 Task: Create a due date automation trigger when advanced on, 2 hours before a card is due add dates starting today.
Action: Mouse moved to (1124, 88)
Screenshot: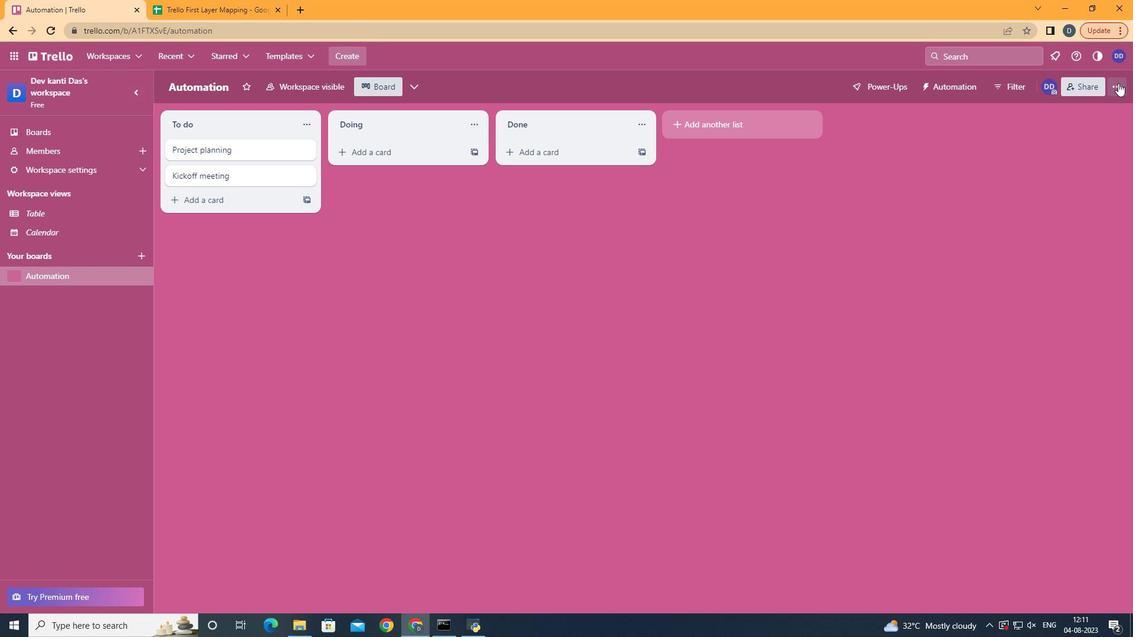 
Action: Mouse pressed left at (1124, 88)
Screenshot: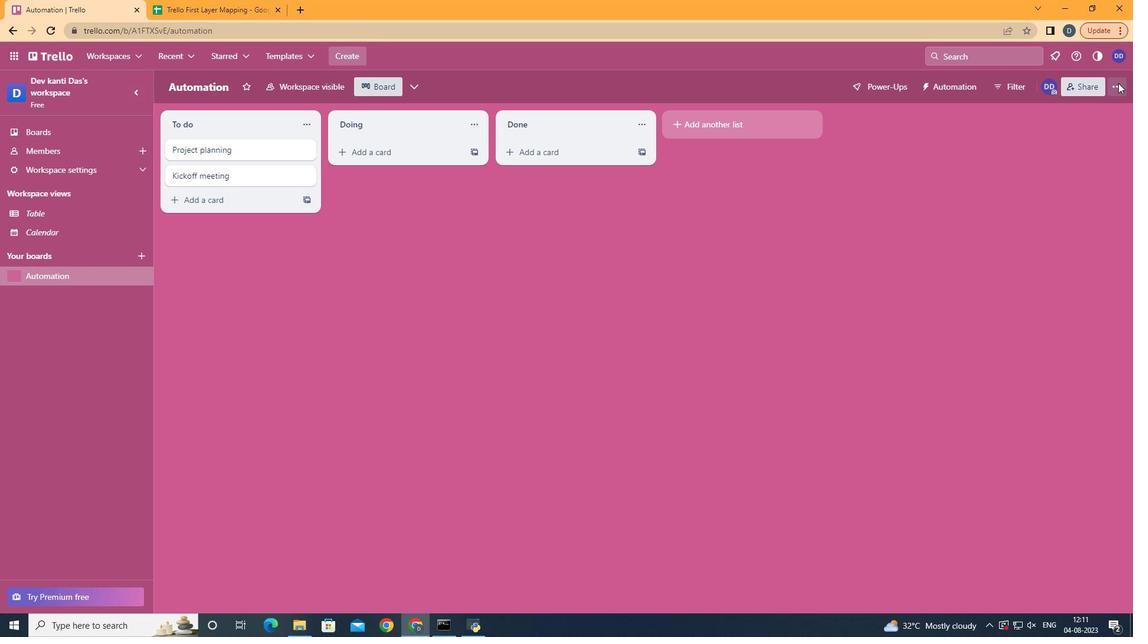 
Action: Mouse moved to (1017, 238)
Screenshot: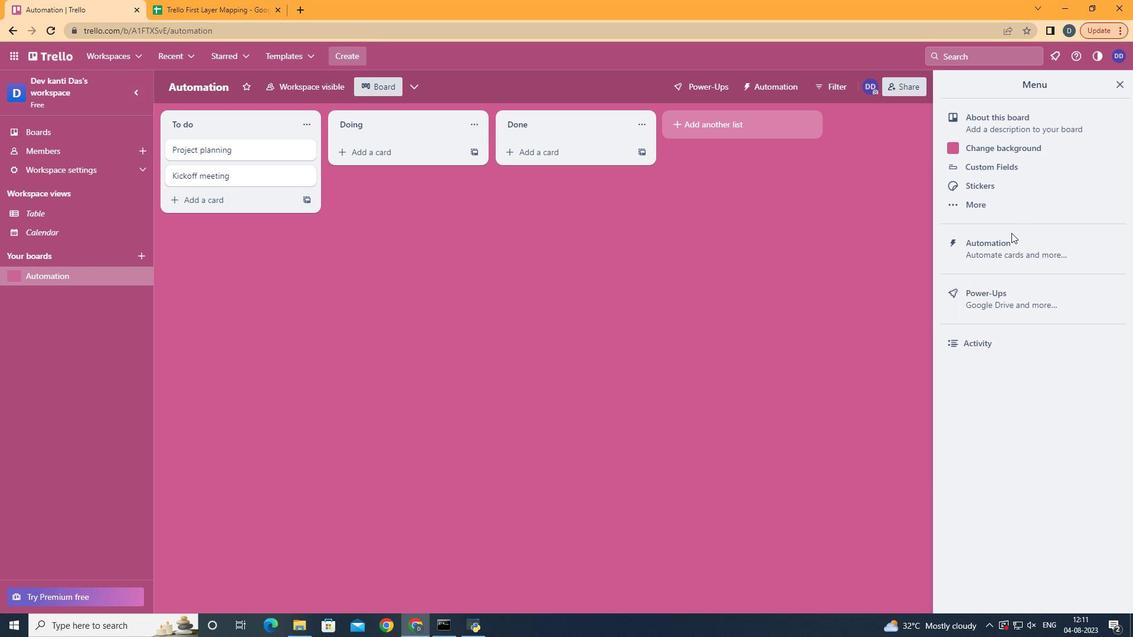 
Action: Mouse pressed left at (1017, 238)
Screenshot: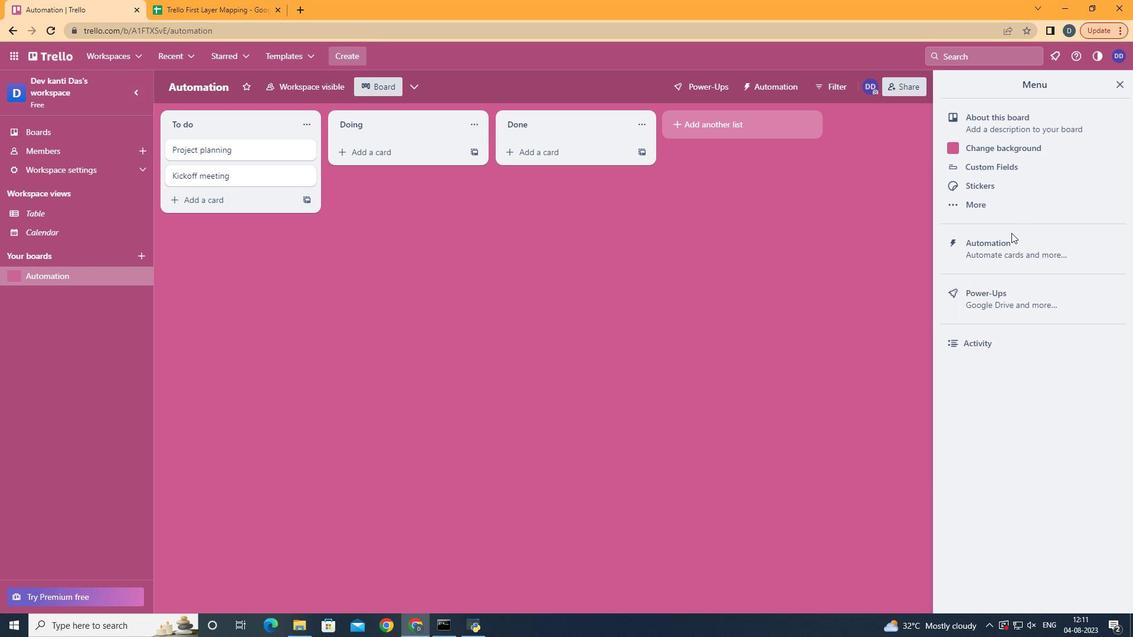 
Action: Mouse moved to (1016, 239)
Screenshot: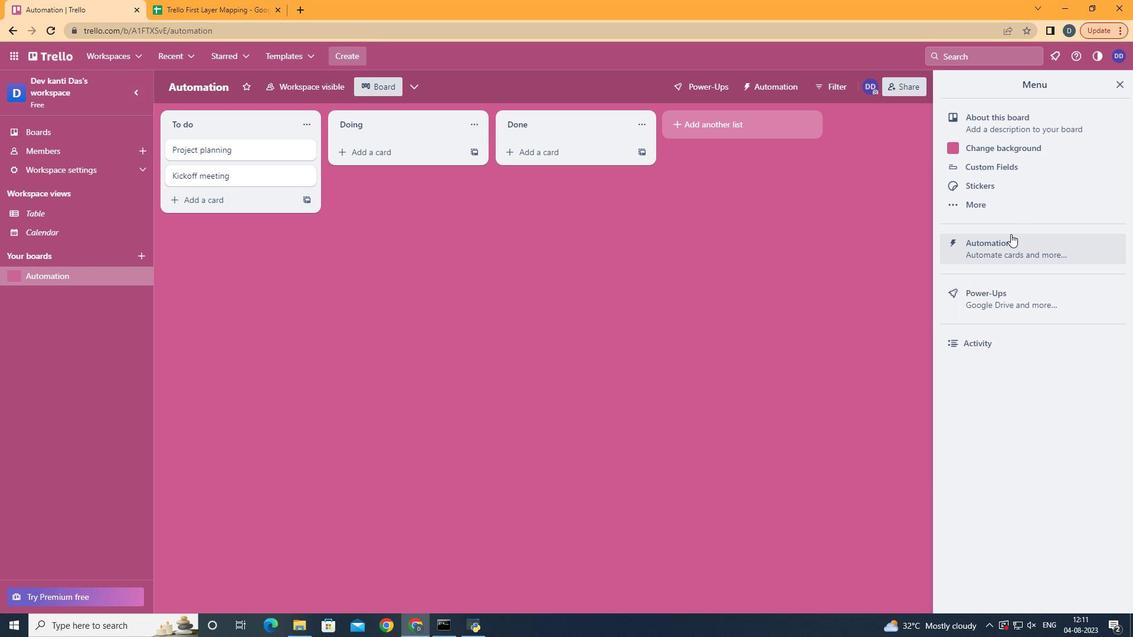 
Action: Mouse pressed left at (1016, 239)
Screenshot: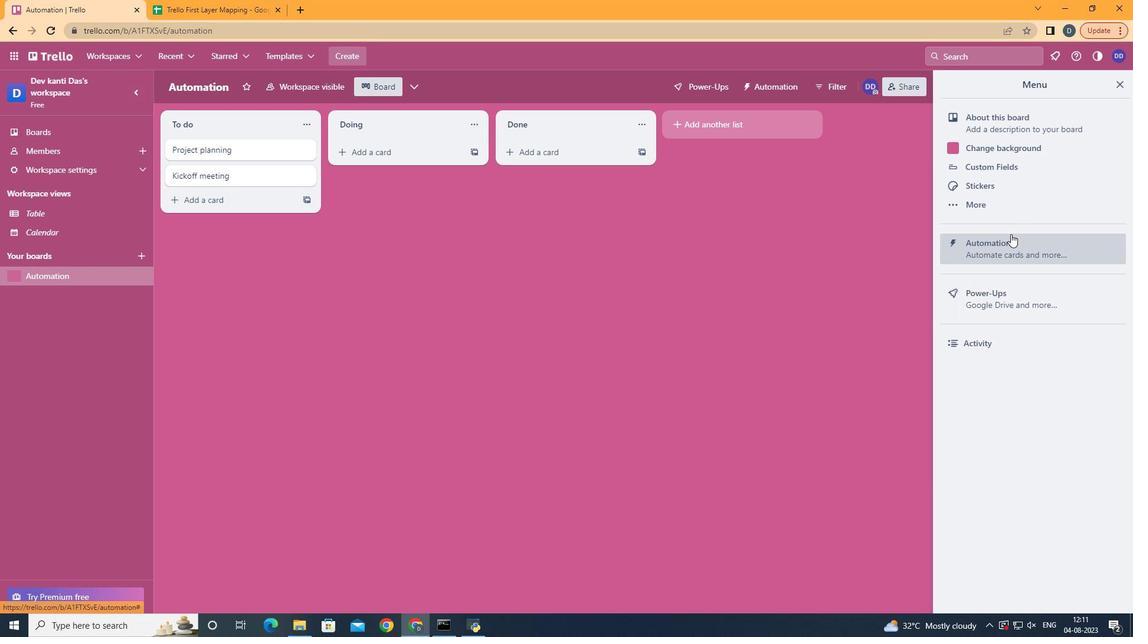 
Action: Mouse moved to (237, 233)
Screenshot: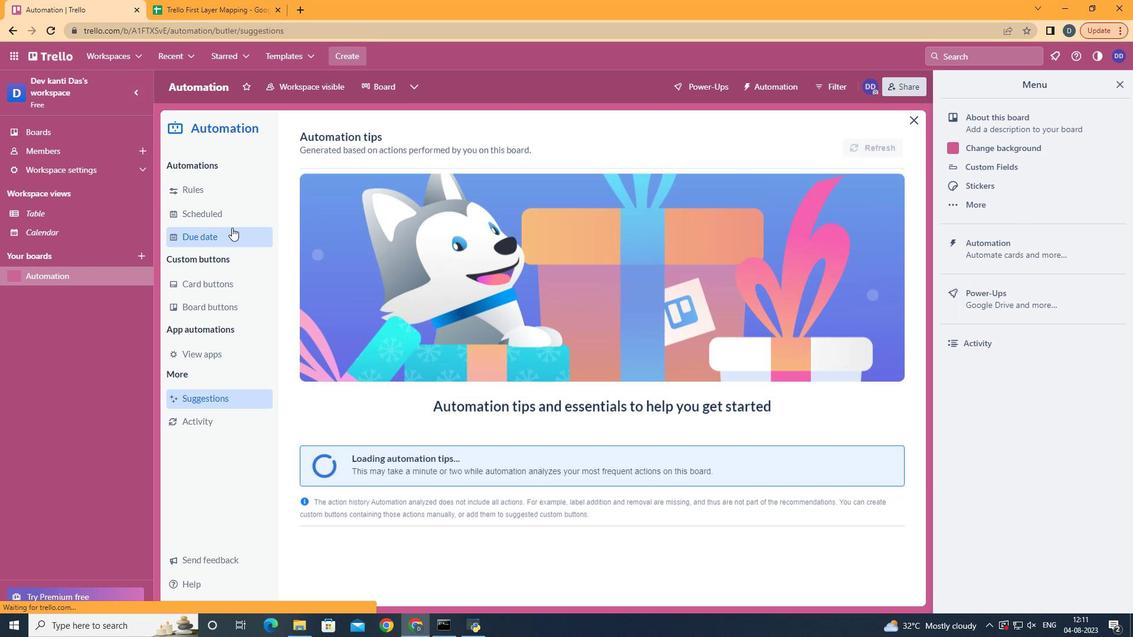 
Action: Mouse pressed left at (237, 233)
Screenshot: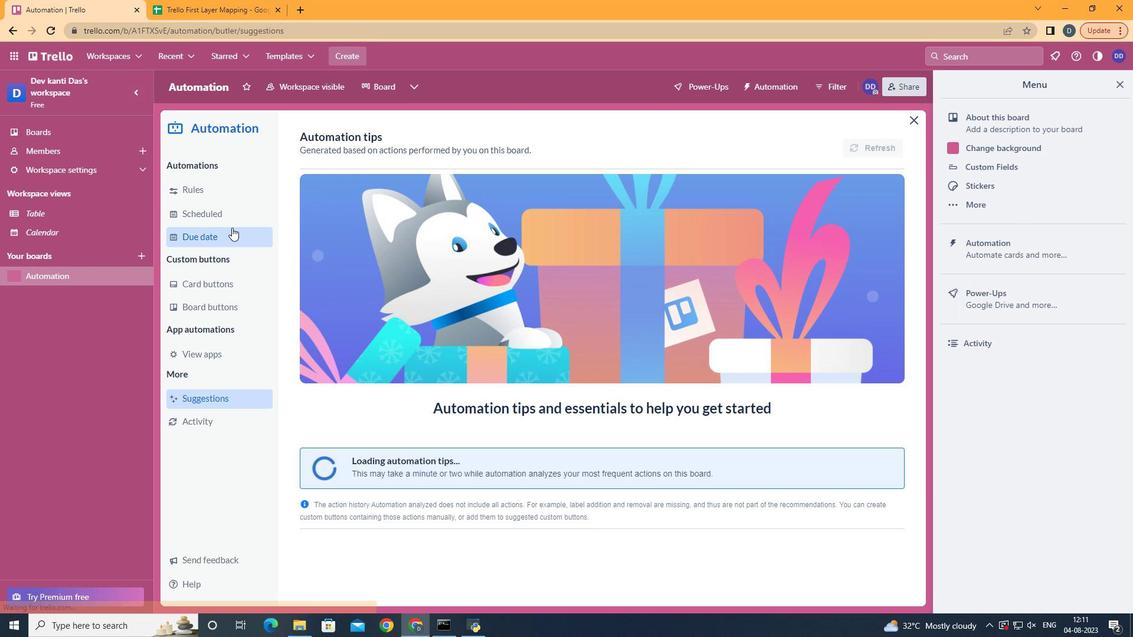 
Action: Mouse moved to (807, 158)
Screenshot: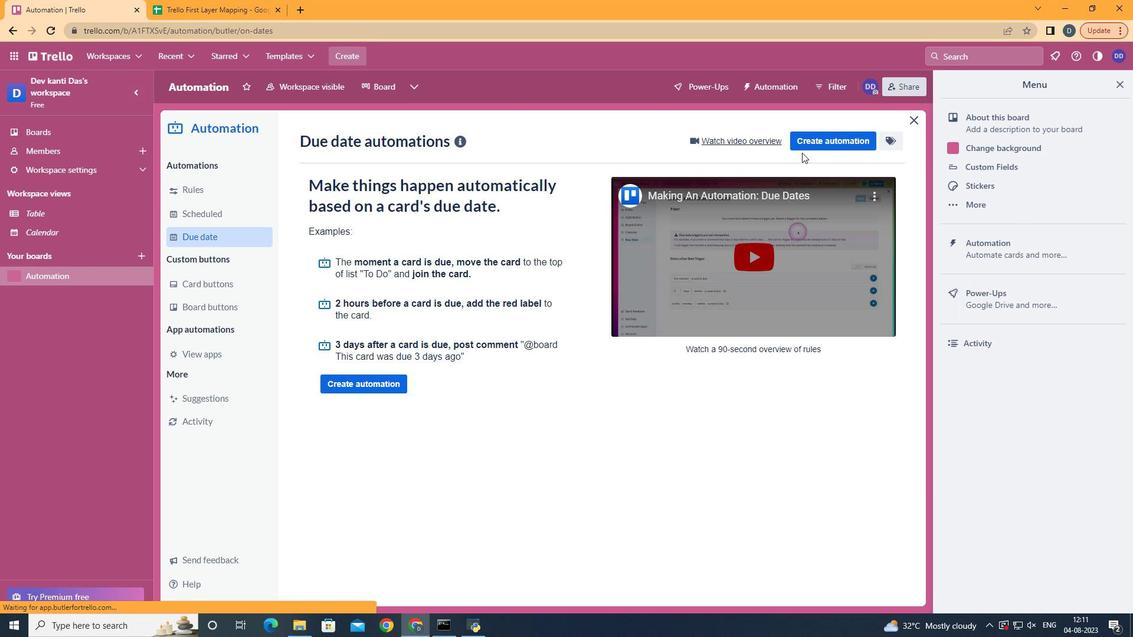 
Action: Mouse pressed left at (807, 158)
Screenshot: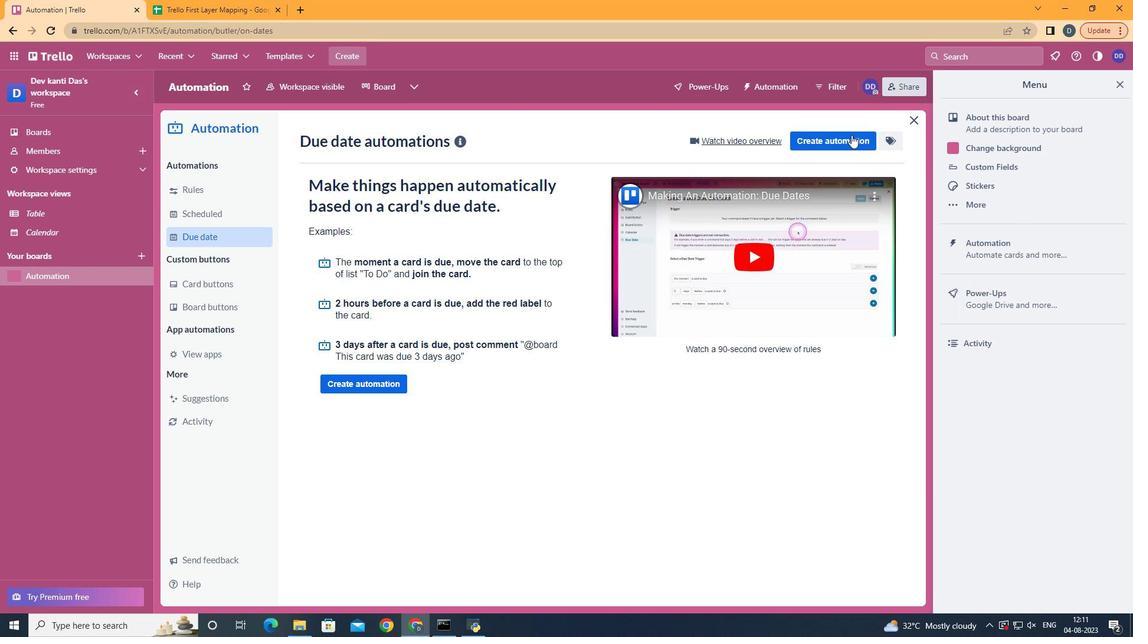
Action: Mouse moved to (849, 144)
Screenshot: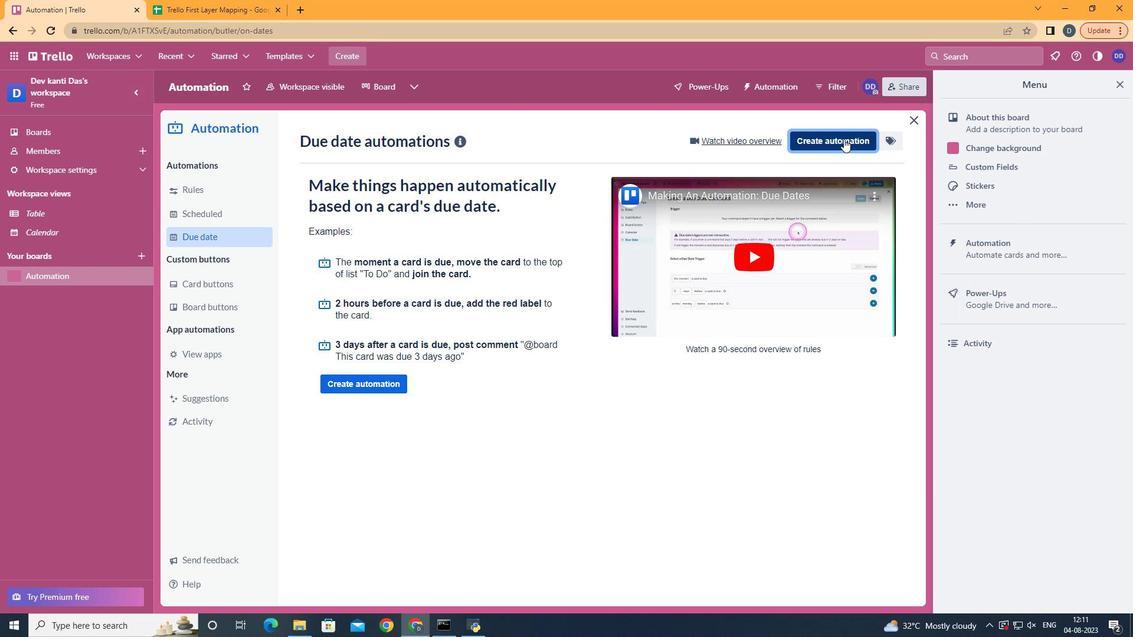 
Action: Mouse pressed left at (849, 144)
Screenshot: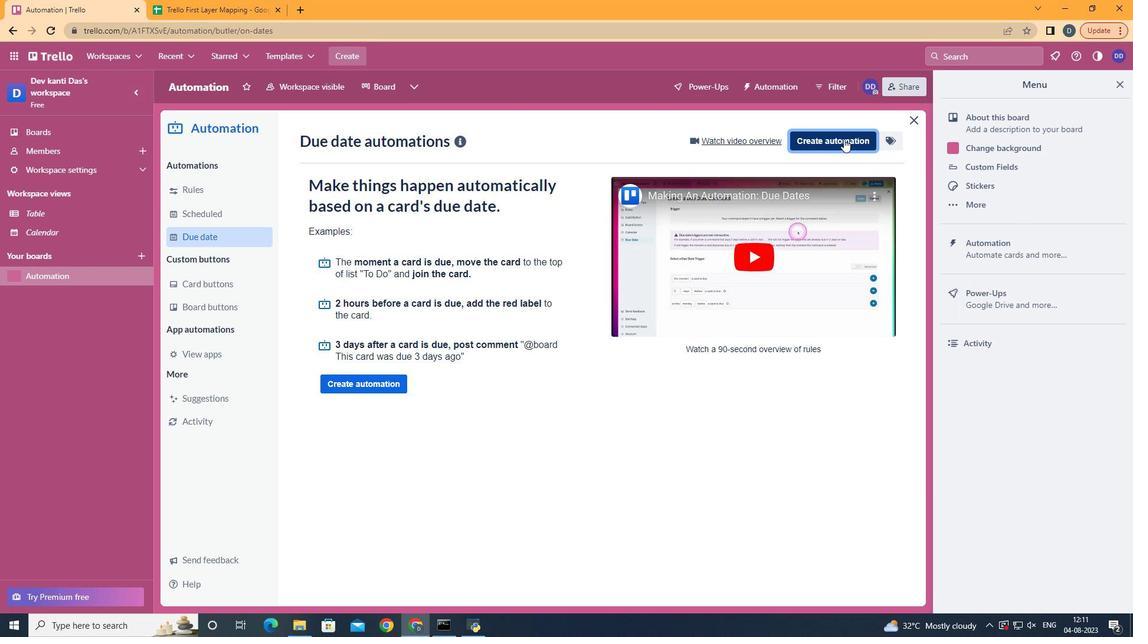 
Action: Mouse moved to (570, 263)
Screenshot: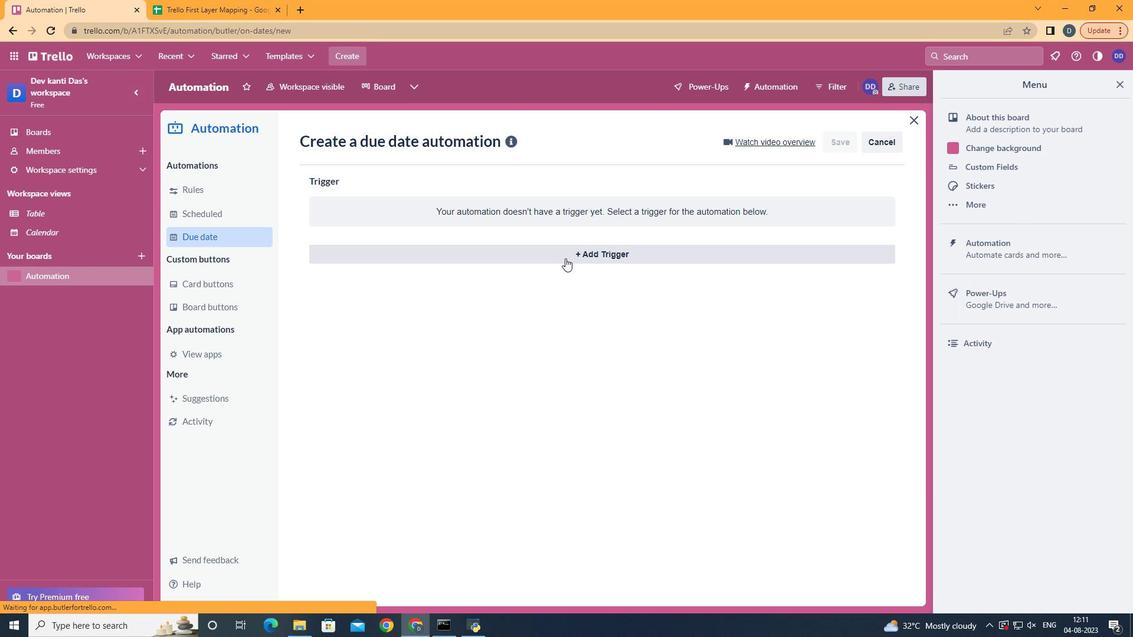 
Action: Mouse pressed left at (570, 263)
Screenshot: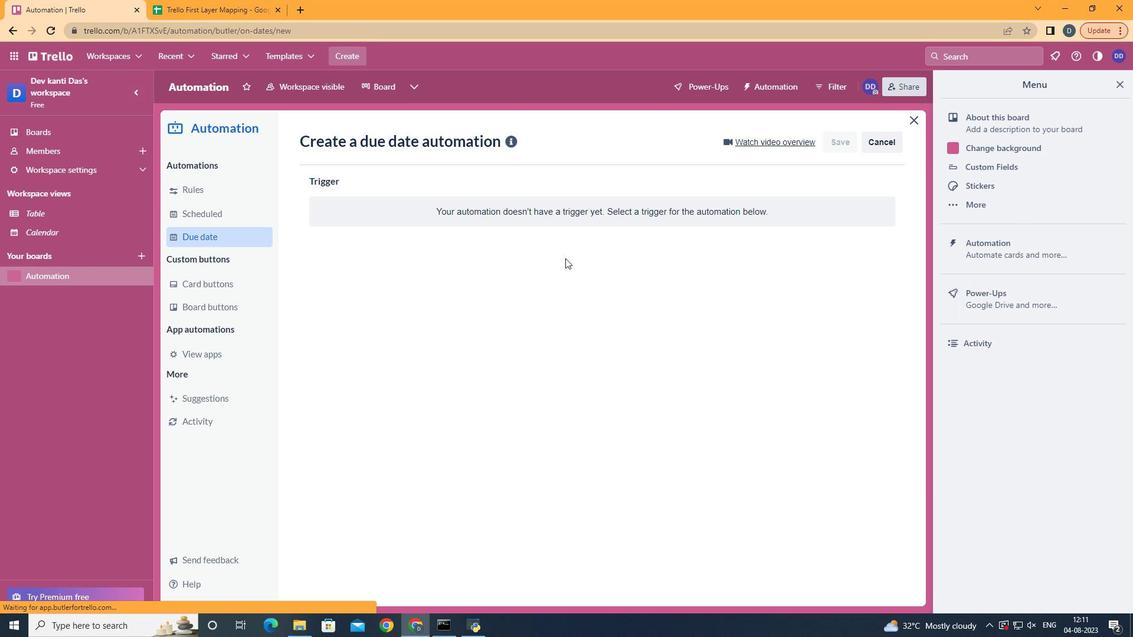 
Action: Mouse moved to (378, 500)
Screenshot: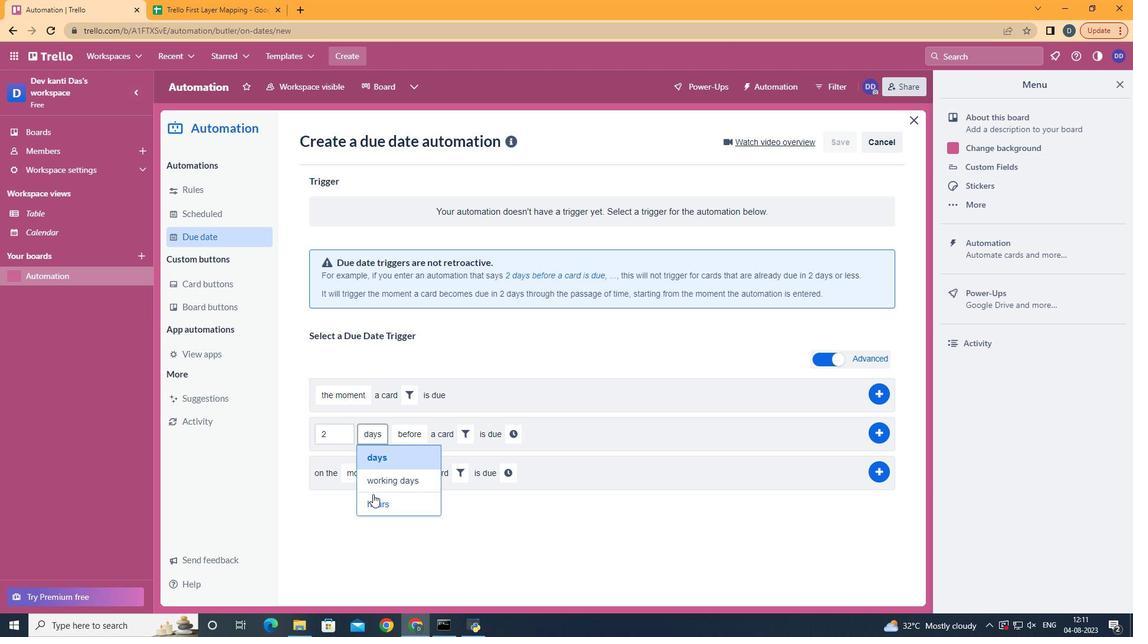 
Action: Mouse pressed left at (378, 500)
Screenshot: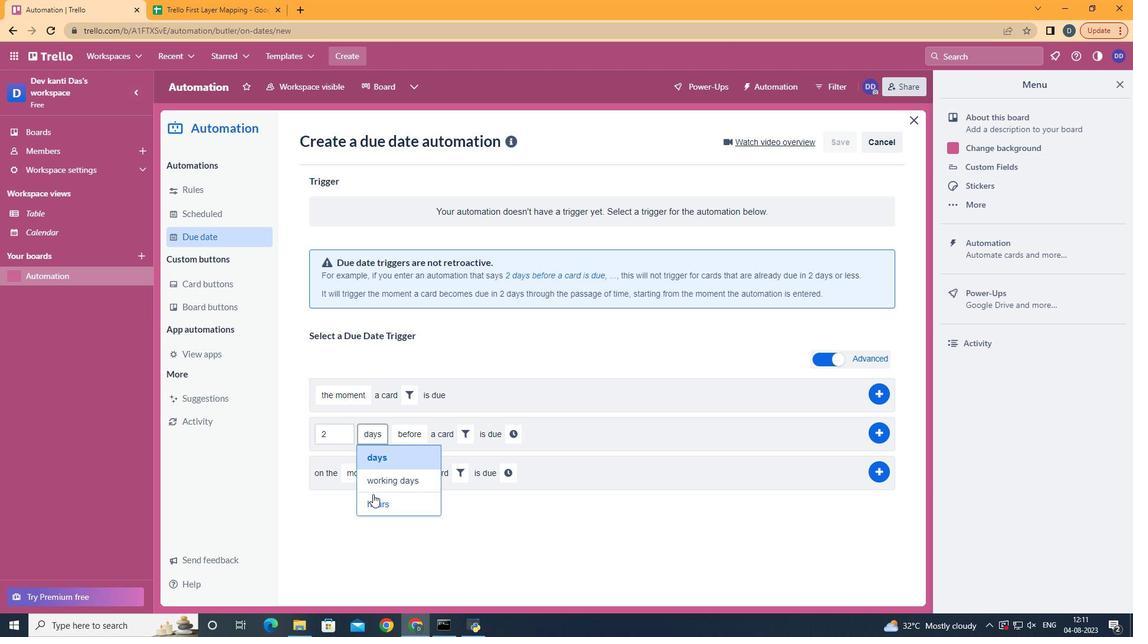 
Action: Mouse moved to (422, 466)
Screenshot: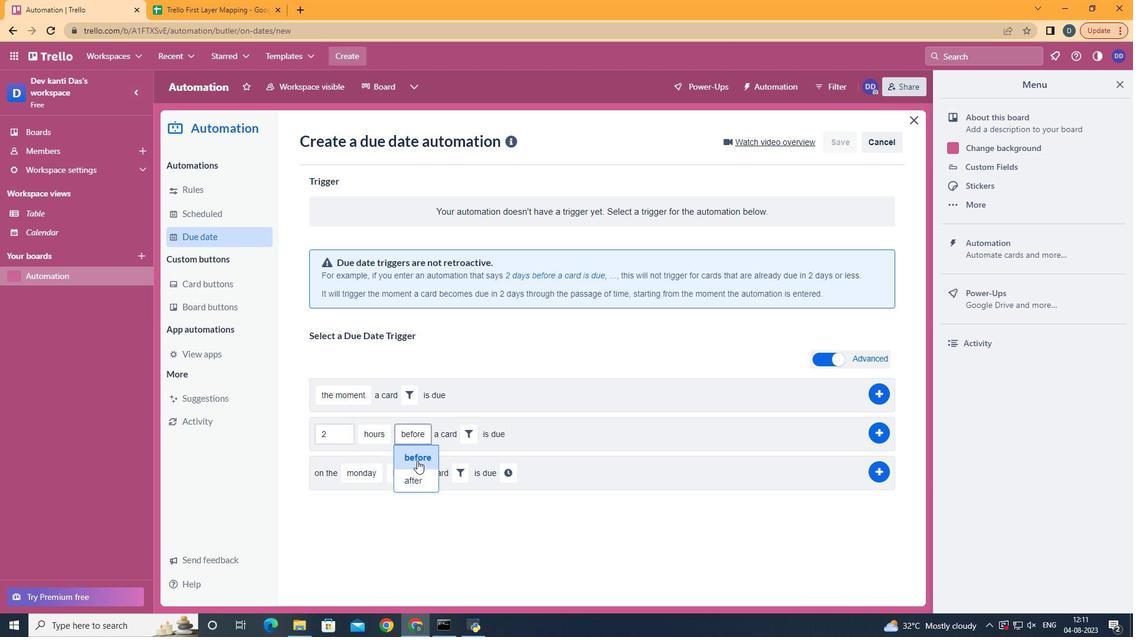 
Action: Mouse pressed left at (422, 466)
Screenshot: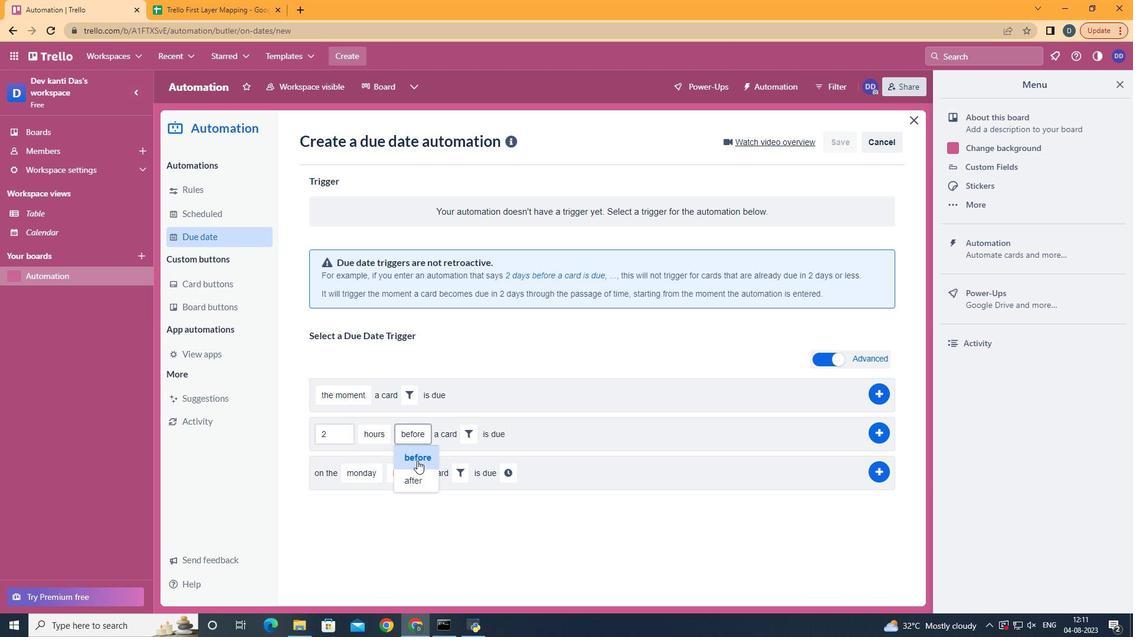 
Action: Mouse moved to (474, 440)
Screenshot: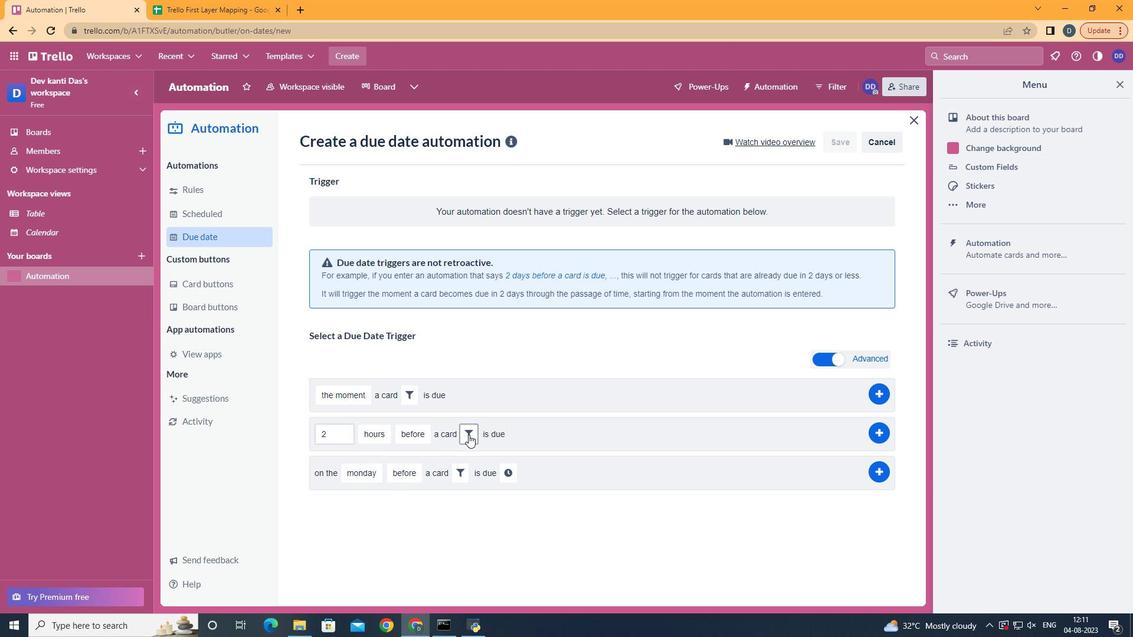 
Action: Mouse pressed left at (474, 440)
Screenshot: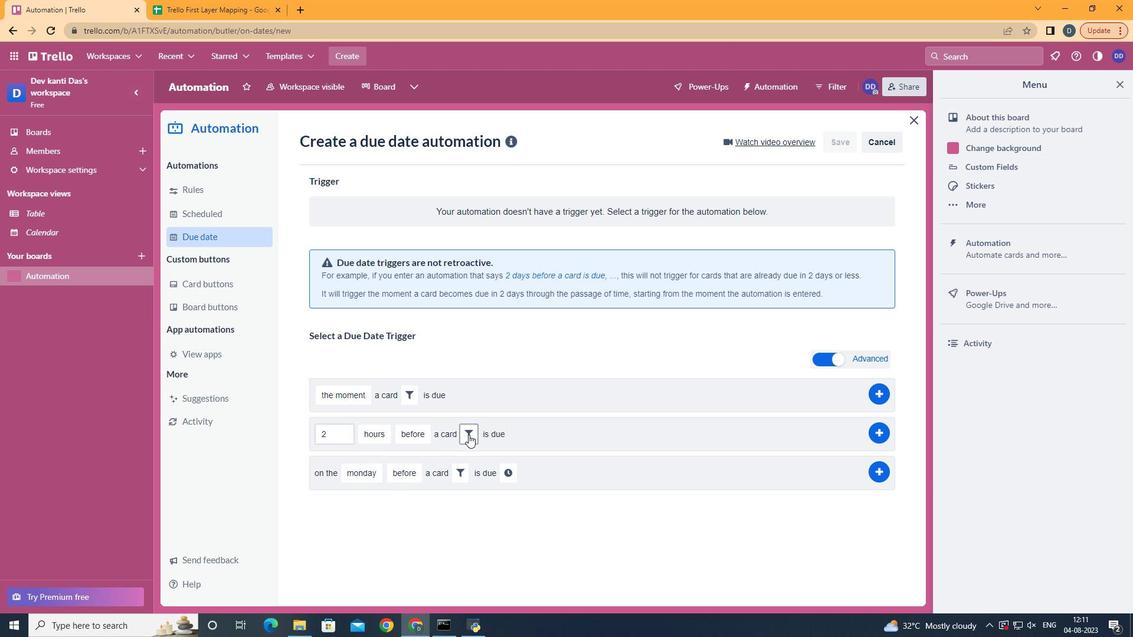 
Action: Mouse moved to (533, 477)
Screenshot: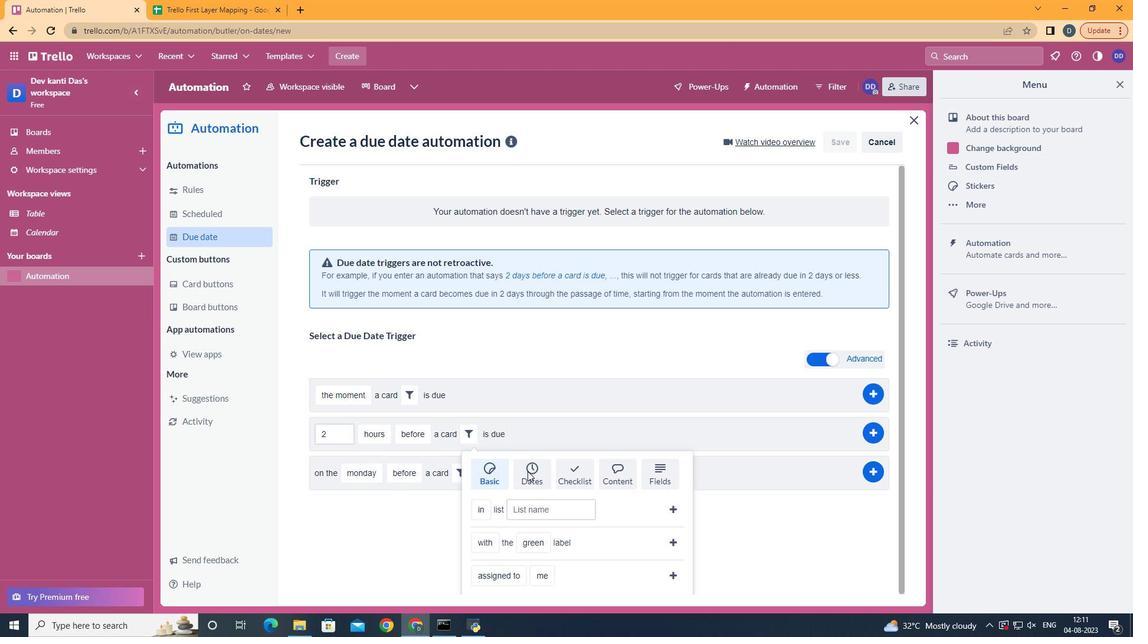 
Action: Mouse pressed left at (533, 477)
Screenshot: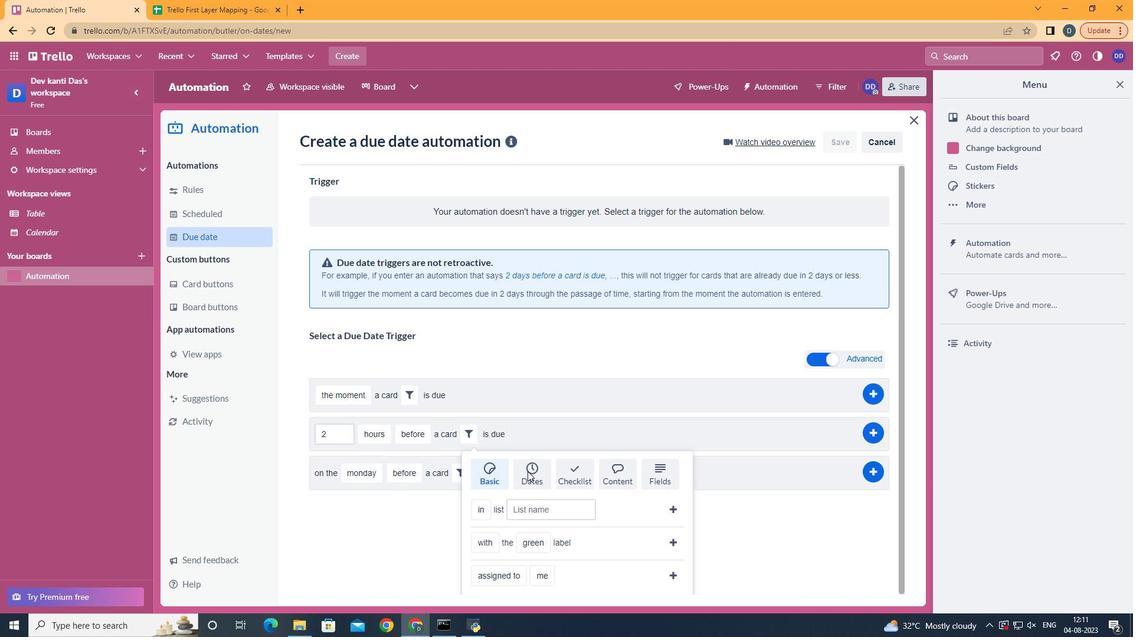 
Action: Mouse moved to (536, 465)
Screenshot: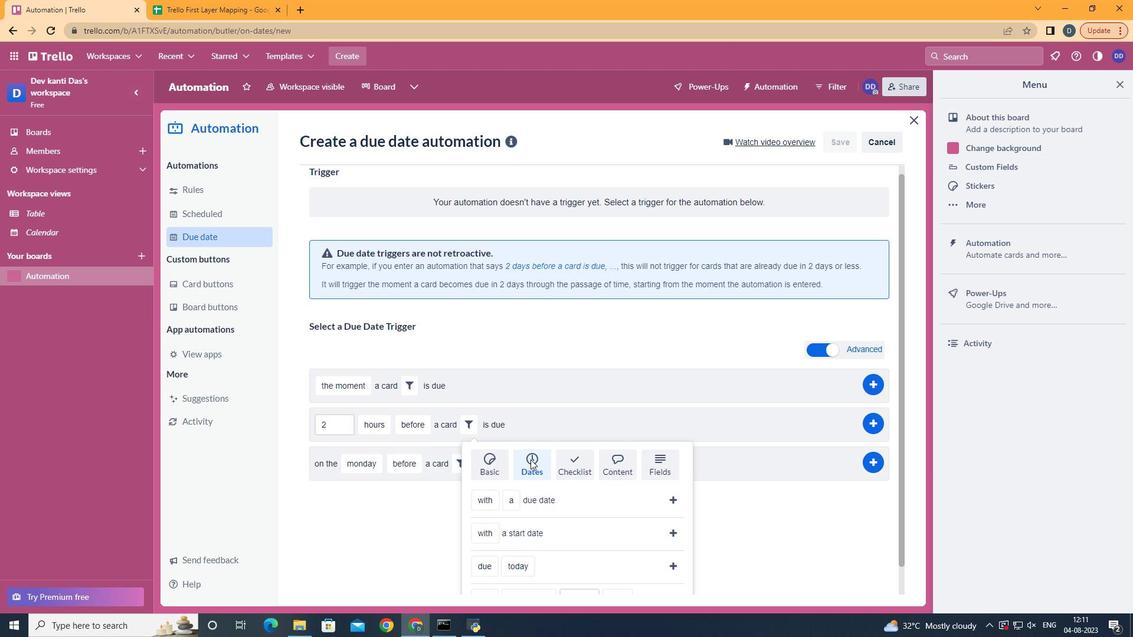 
Action: Mouse scrolled (536, 464) with delta (0, 0)
Screenshot: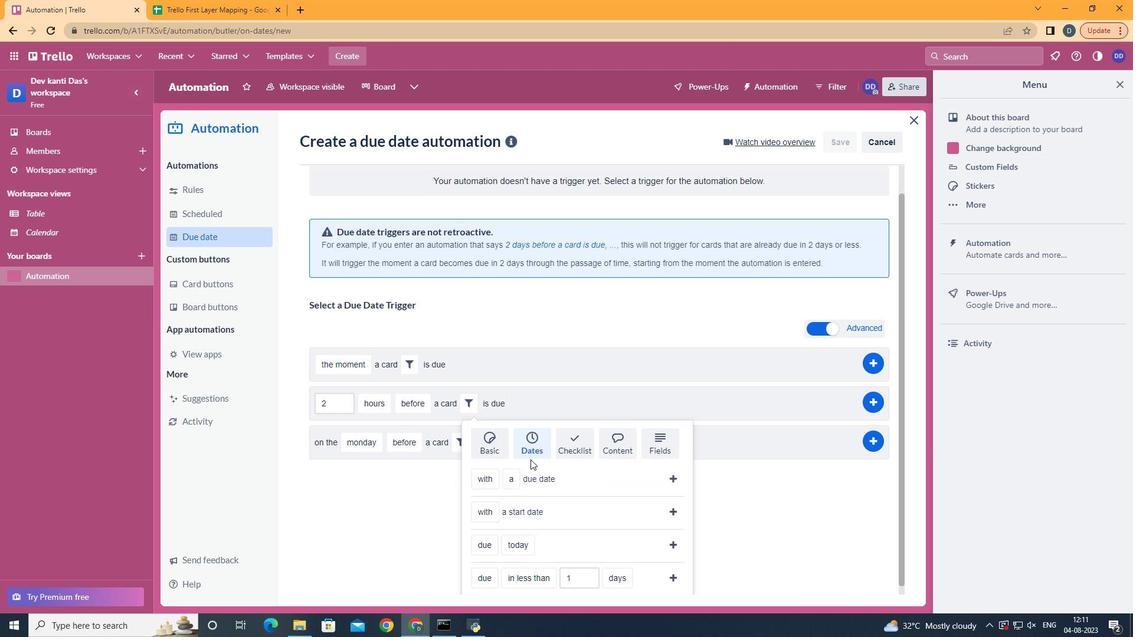 
Action: Mouse scrolled (536, 464) with delta (0, 0)
Screenshot: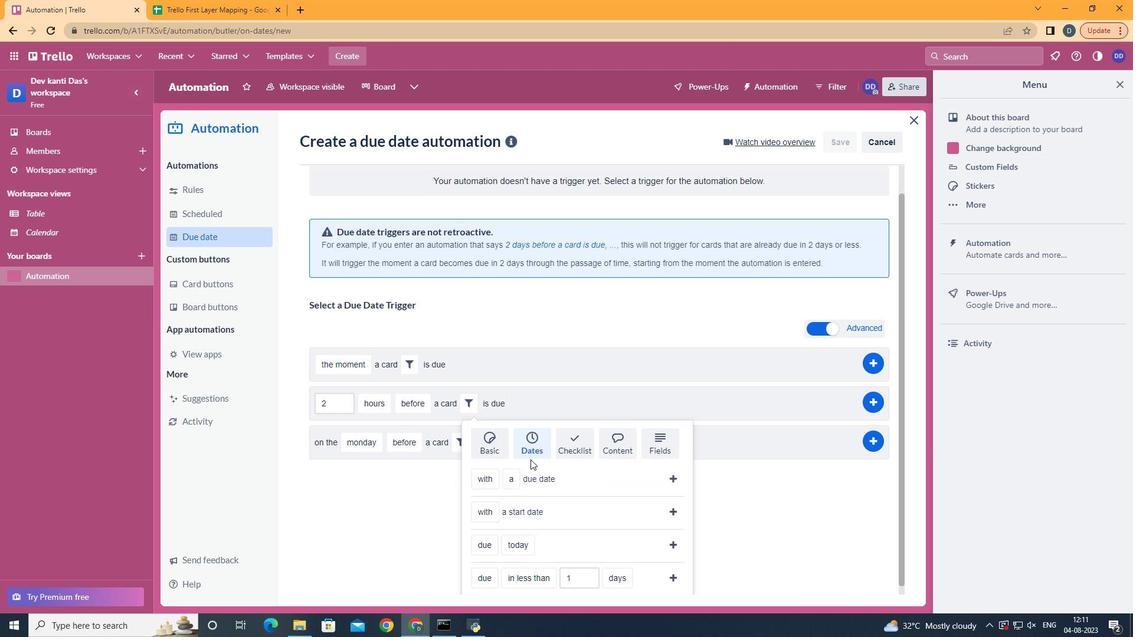 
Action: Mouse scrolled (536, 464) with delta (0, 0)
Screenshot: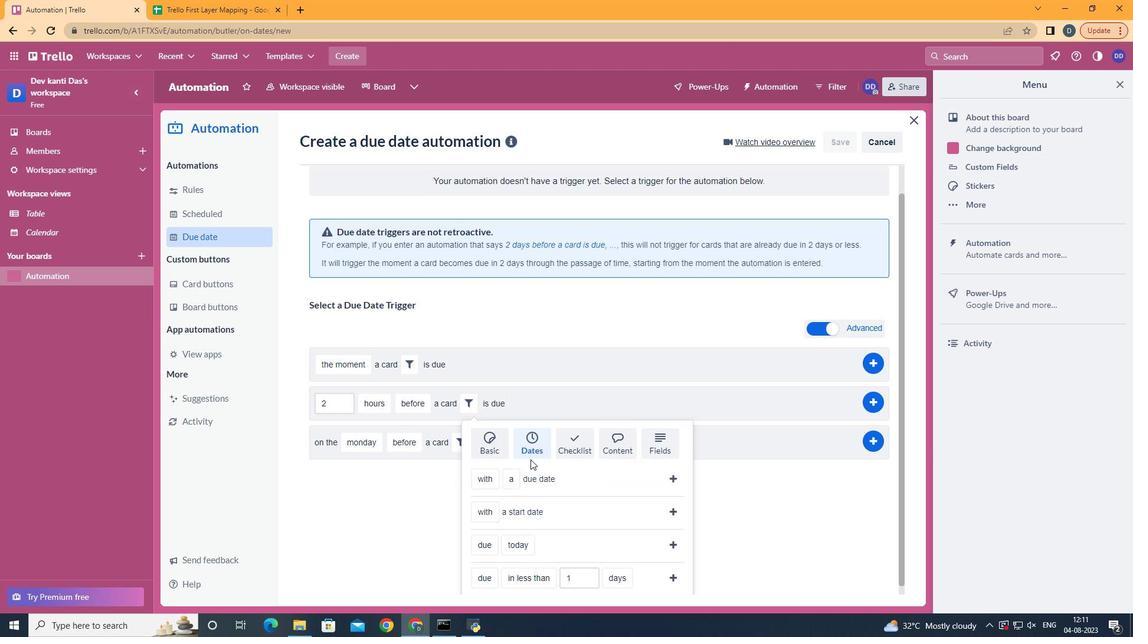 
Action: Mouse scrolled (536, 464) with delta (0, 0)
Screenshot: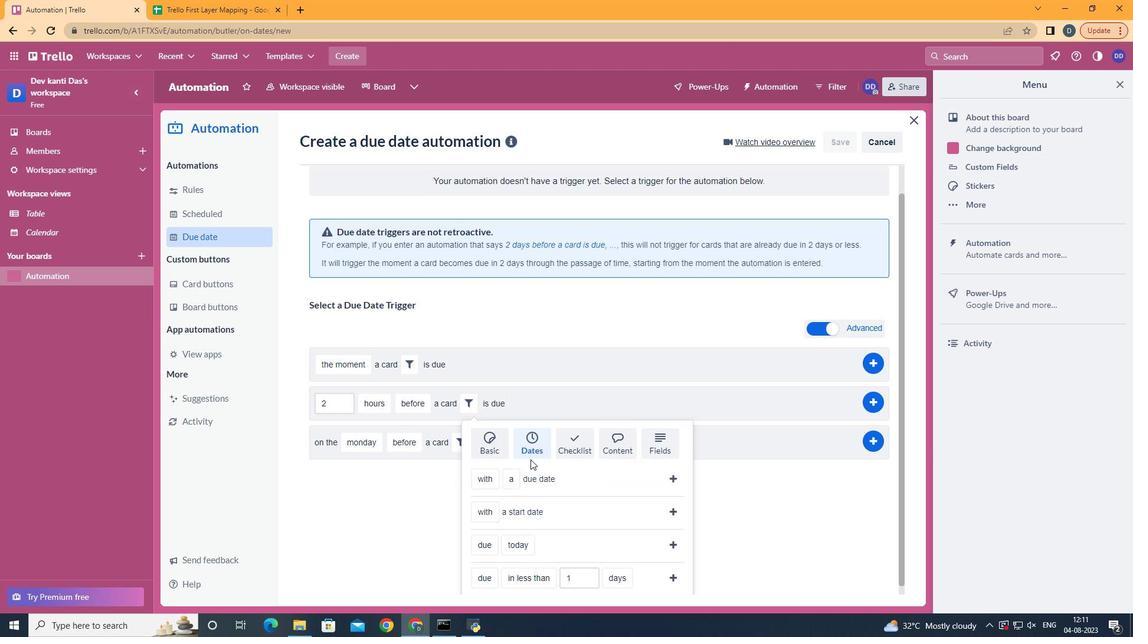 
Action: Mouse scrolled (536, 464) with delta (0, 0)
Screenshot: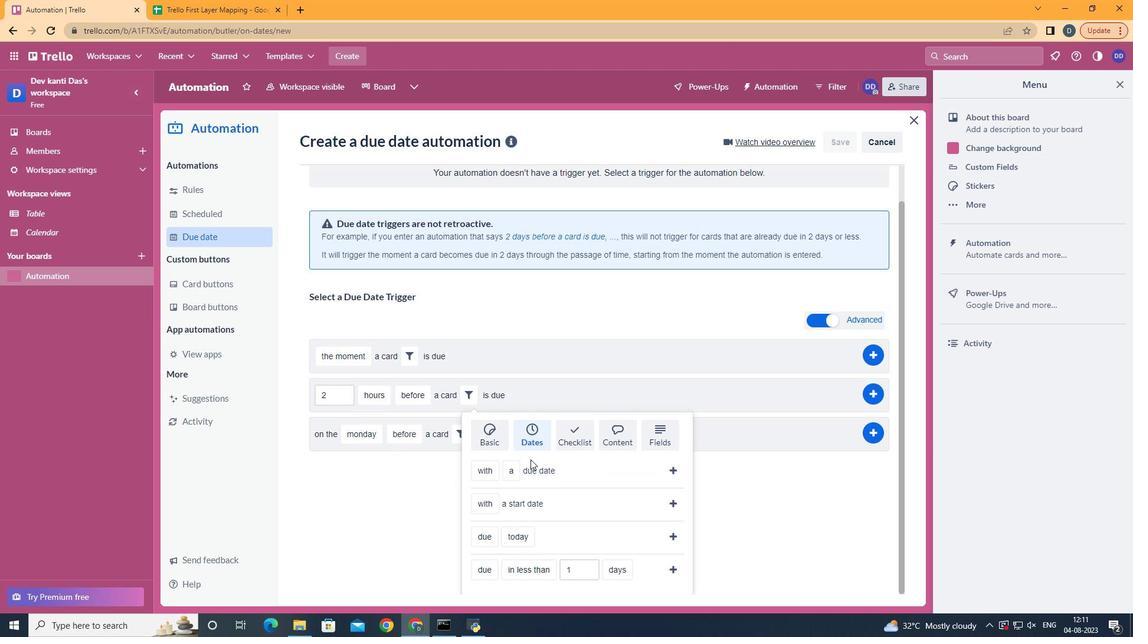 
Action: Mouse moved to (520, 498)
Screenshot: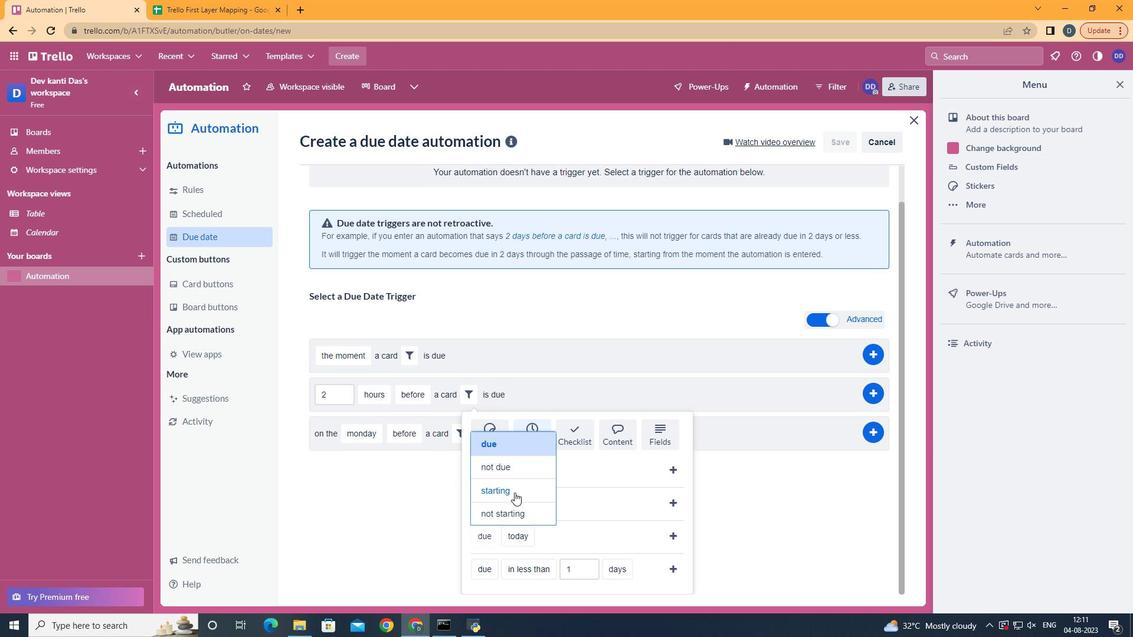 
Action: Mouse pressed left at (520, 498)
Screenshot: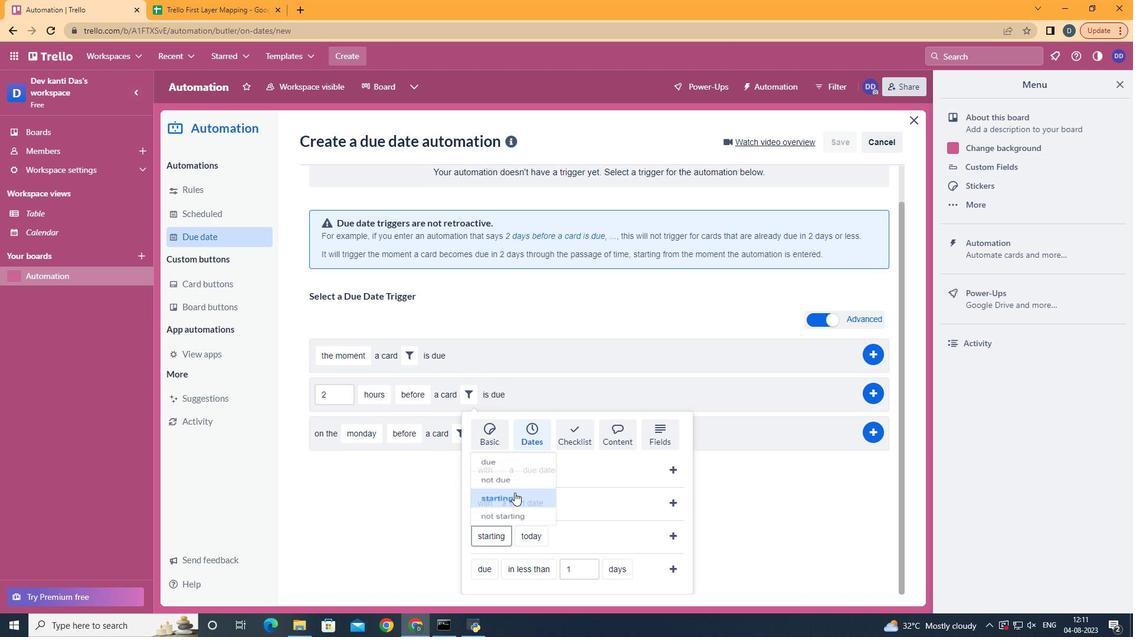 
Action: Mouse moved to (563, 402)
Screenshot: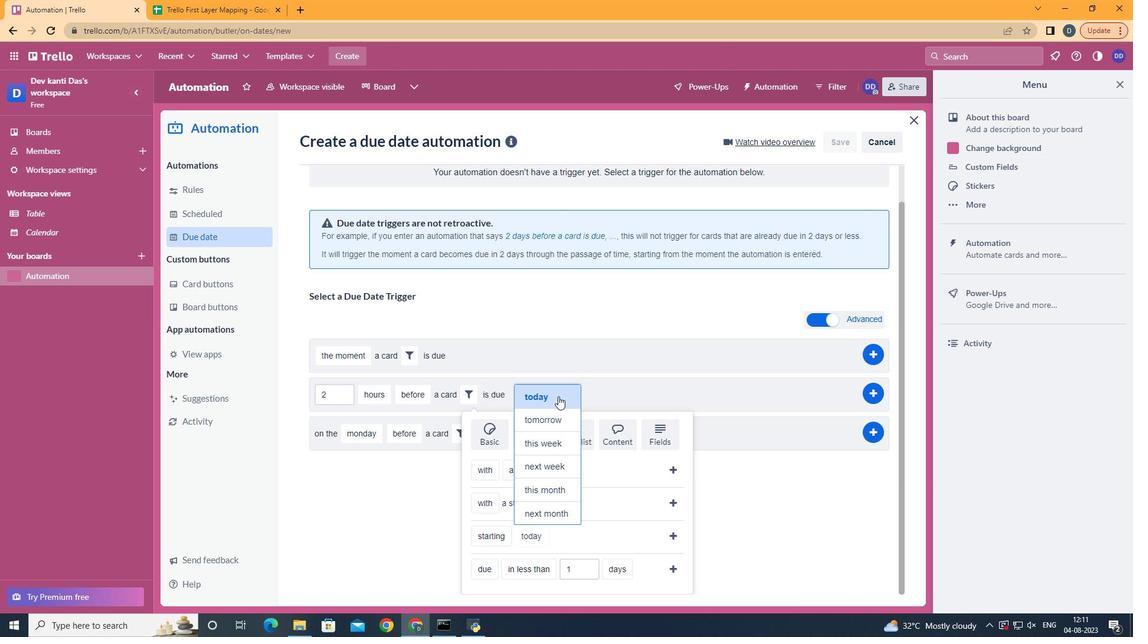 
Action: Mouse pressed left at (563, 402)
Screenshot: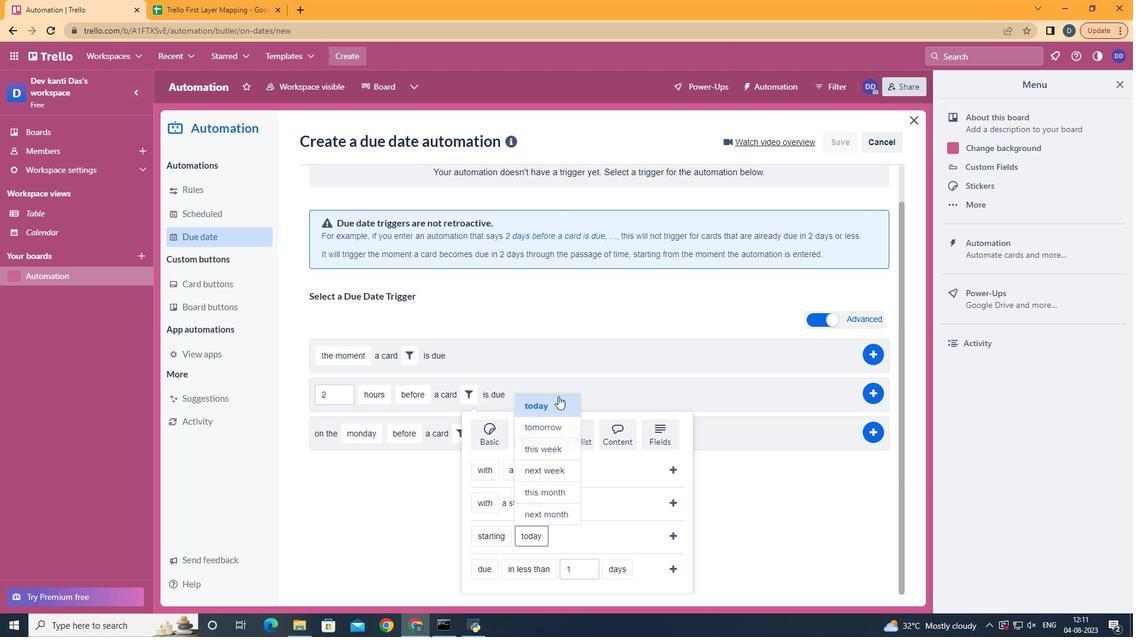 
Action: Mouse moved to (688, 542)
Screenshot: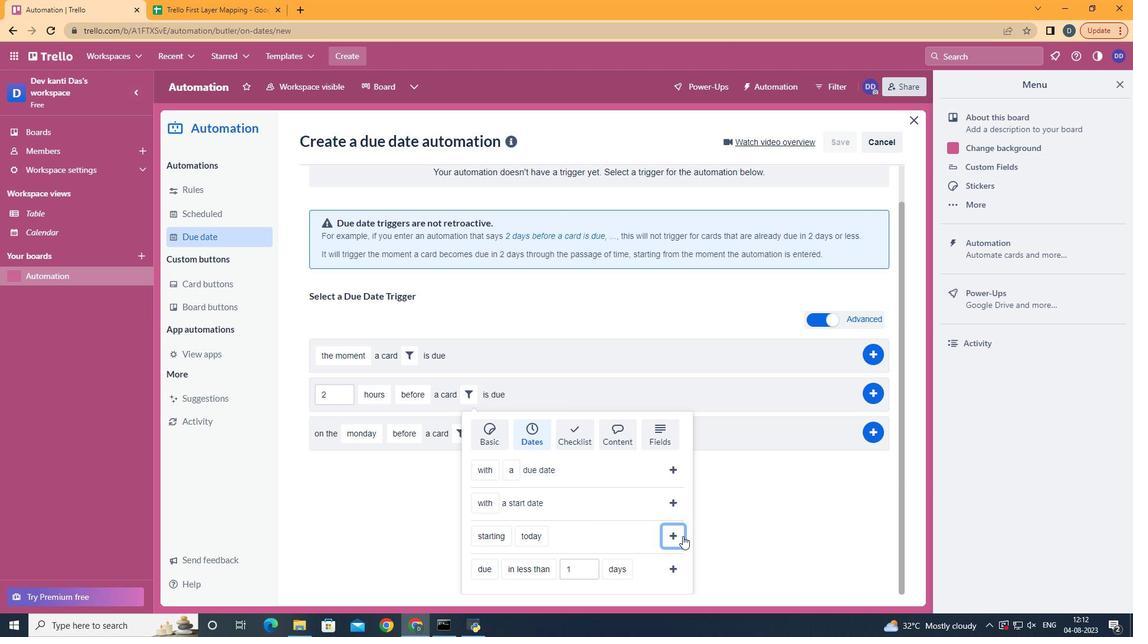 
Action: Mouse pressed left at (688, 542)
Screenshot: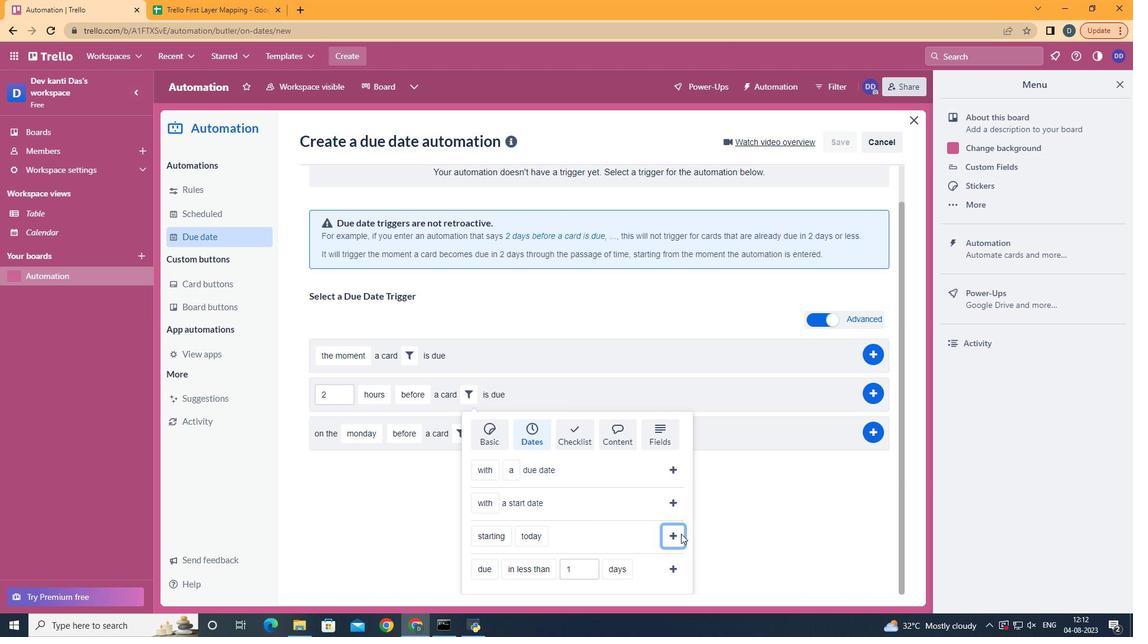 
Action: Mouse moved to (880, 448)
Screenshot: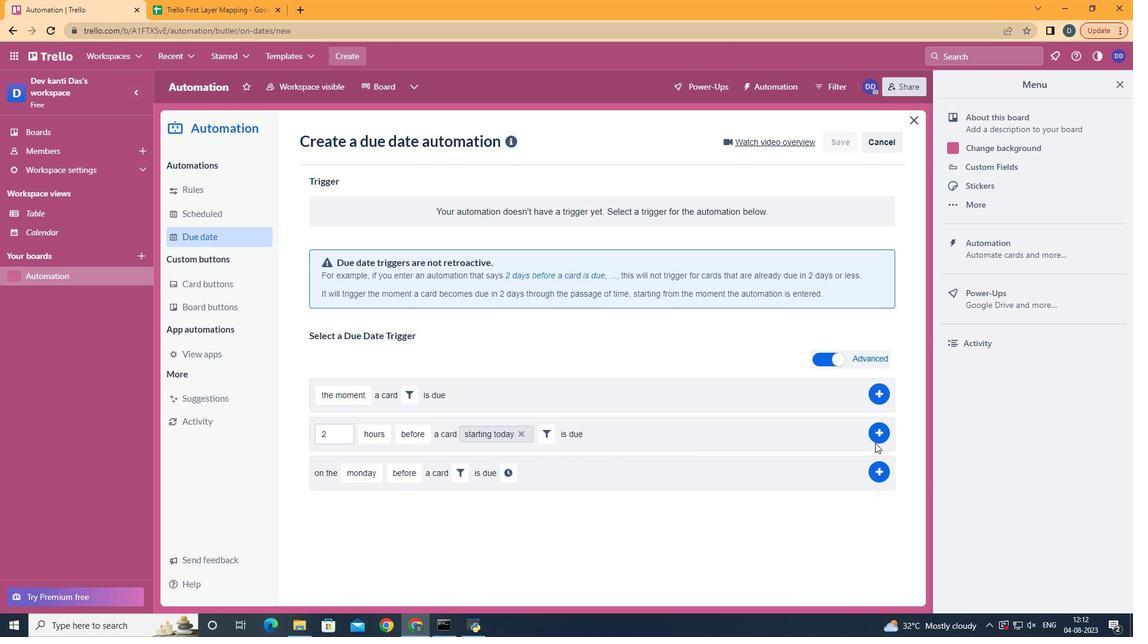 
Action: Mouse pressed left at (880, 448)
Screenshot: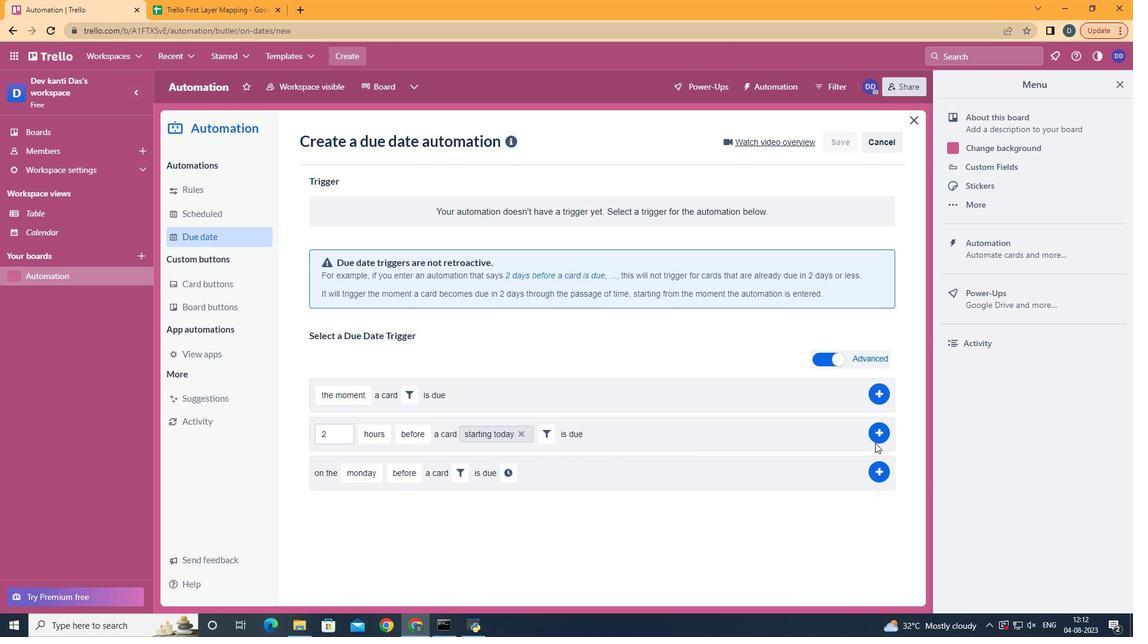 
Action: Mouse moved to (889, 436)
Screenshot: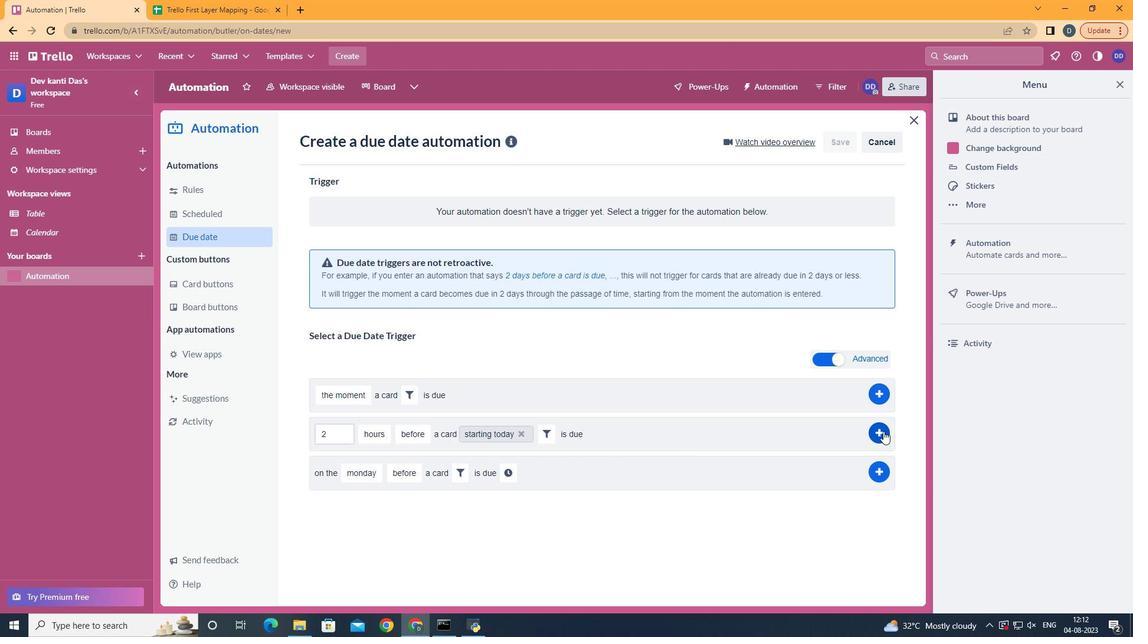 
Action: Mouse pressed left at (889, 436)
Screenshot: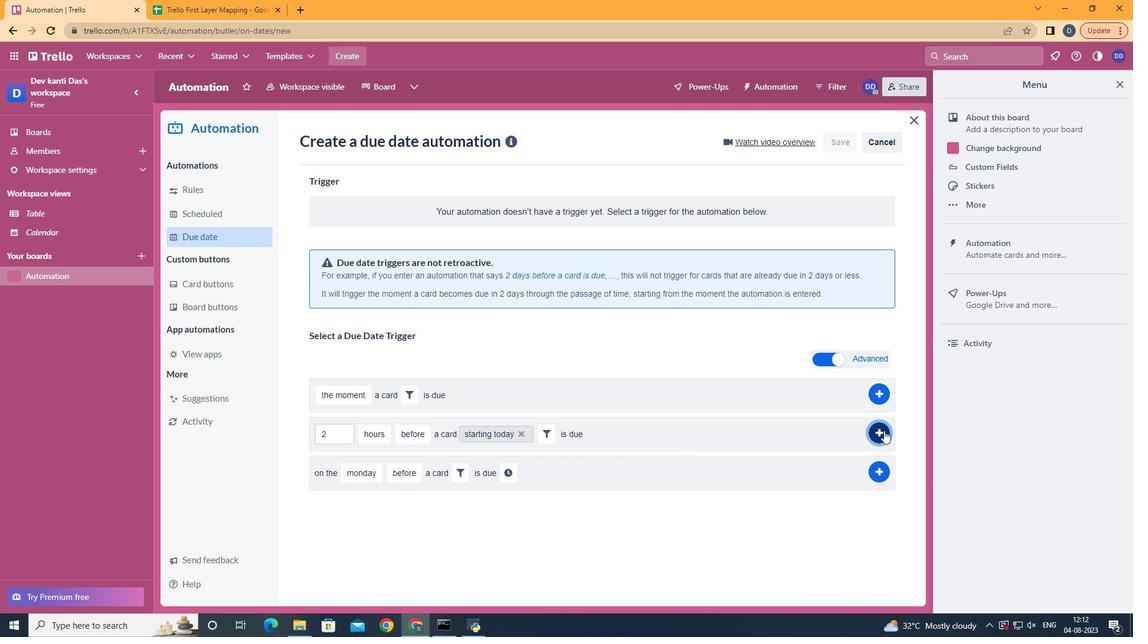 
Action: Mouse moved to (548, 260)
Screenshot: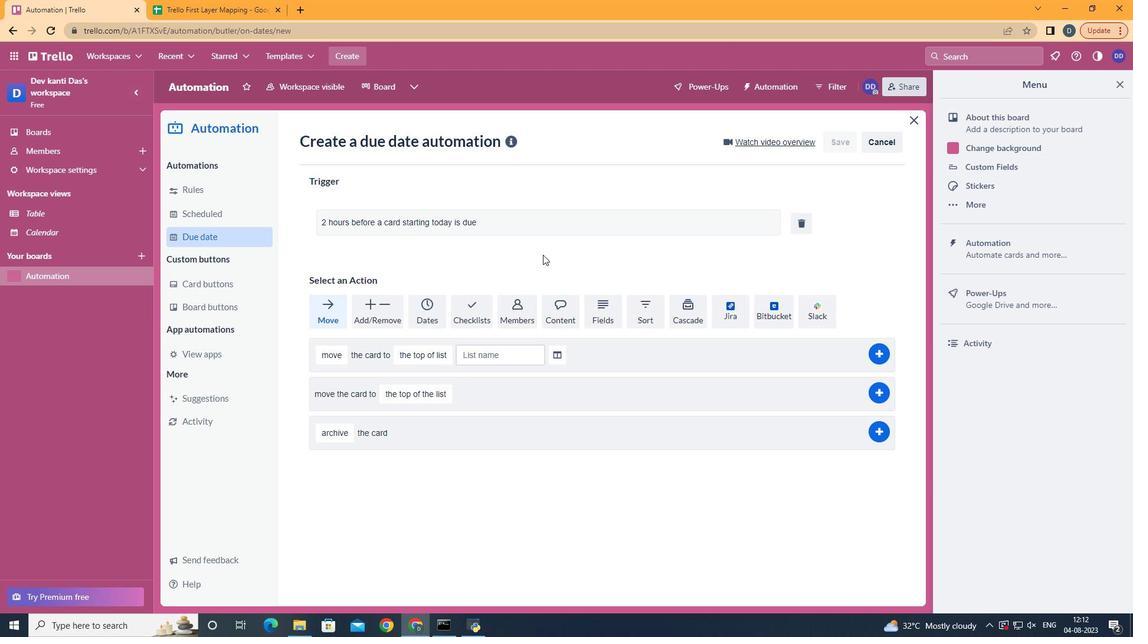 
